 Task: Add the task  Create a feature to sync data across multiple devices to the section Data Visualization Sprint in the project Visionary and add a Due Date to the respective task as 2024/05/11.
Action: Mouse moved to (772, 506)
Screenshot: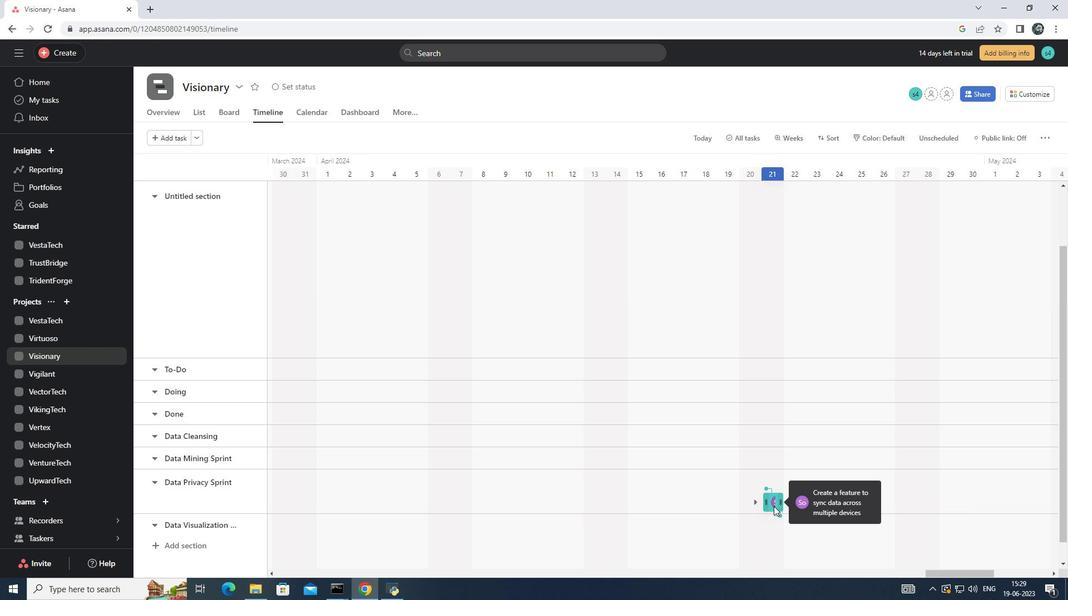 
Action: Mouse pressed left at (772, 506)
Screenshot: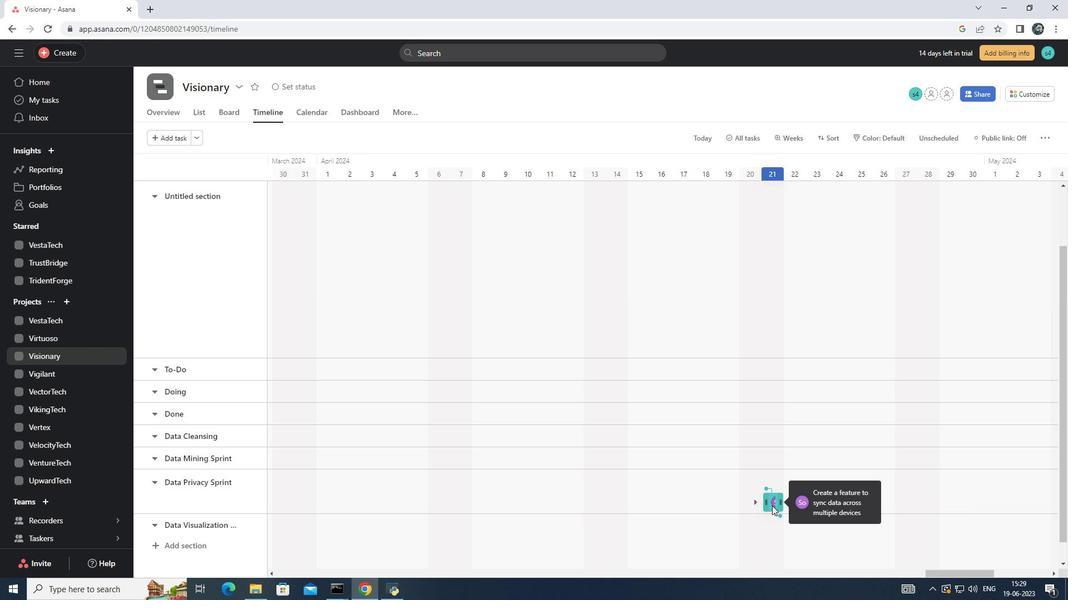 
Action: Mouse moved to (878, 244)
Screenshot: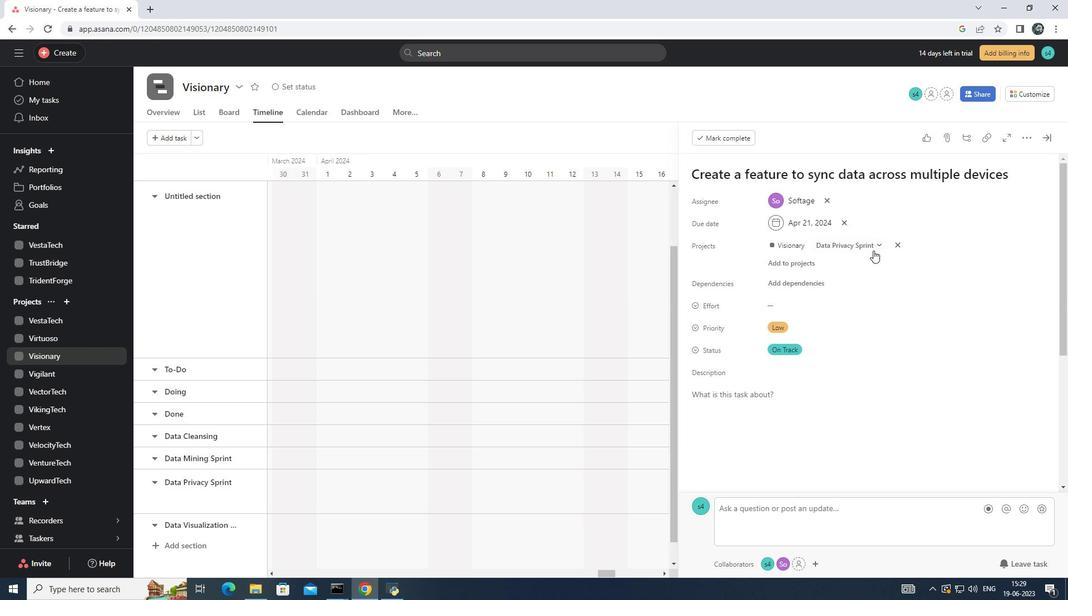 
Action: Mouse pressed left at (878, 244)
Screenshot: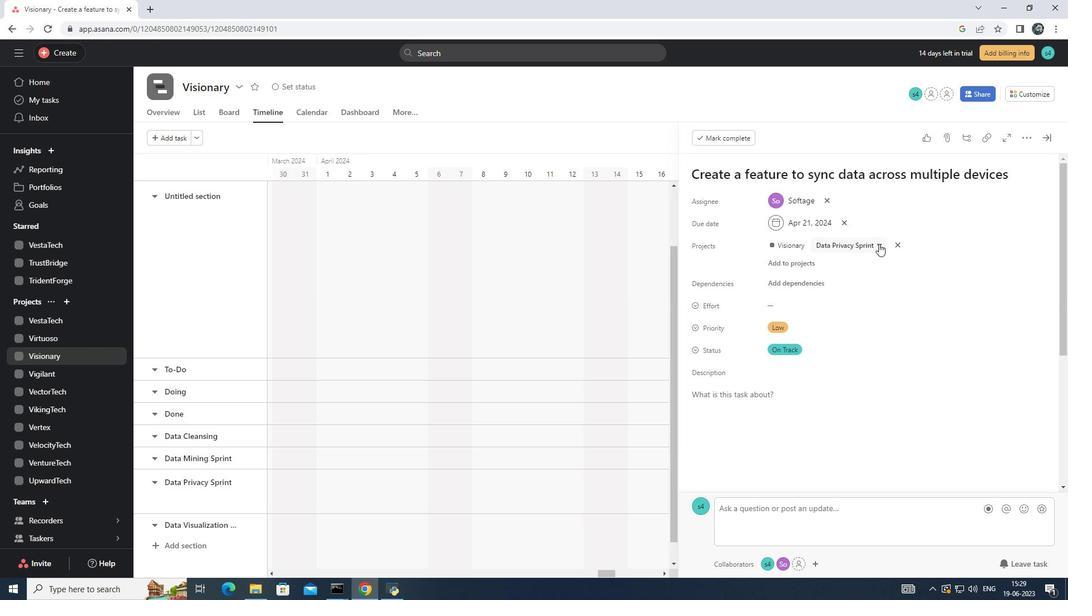 
Action: Mouse moved to (847, 412)
Screenshot: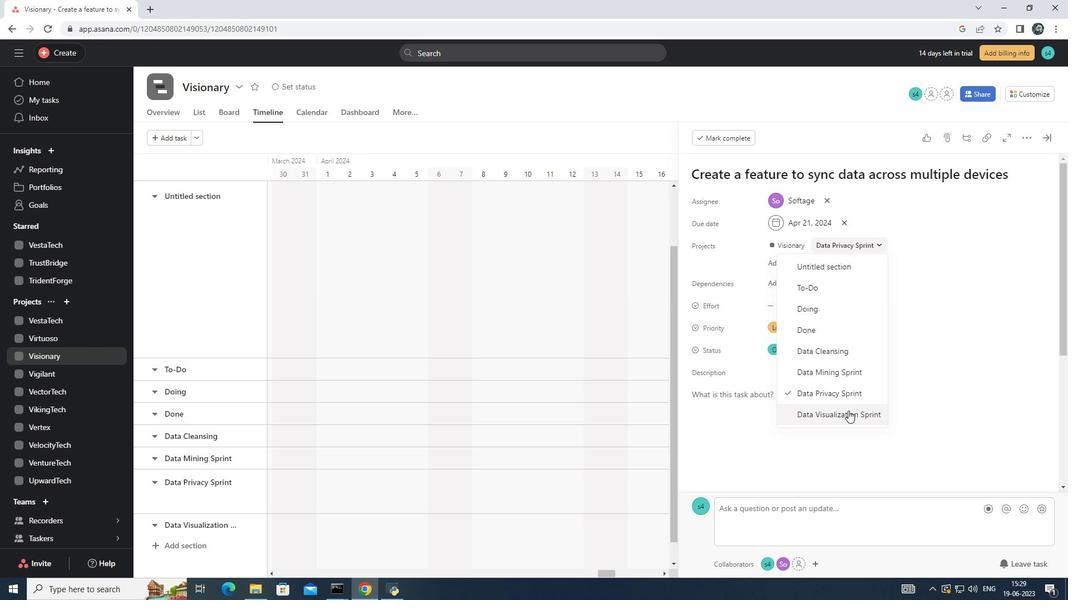 
Action: Mouse pressed left at (847, 412)
Screenshot: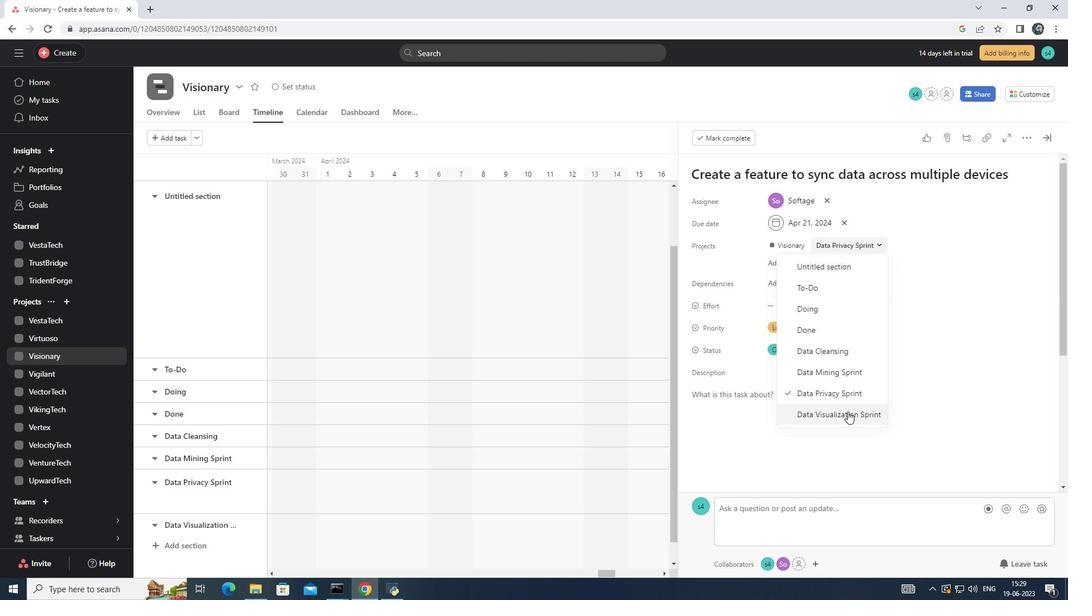 
Action: Mouse moved to (846, 221)
Screenshot: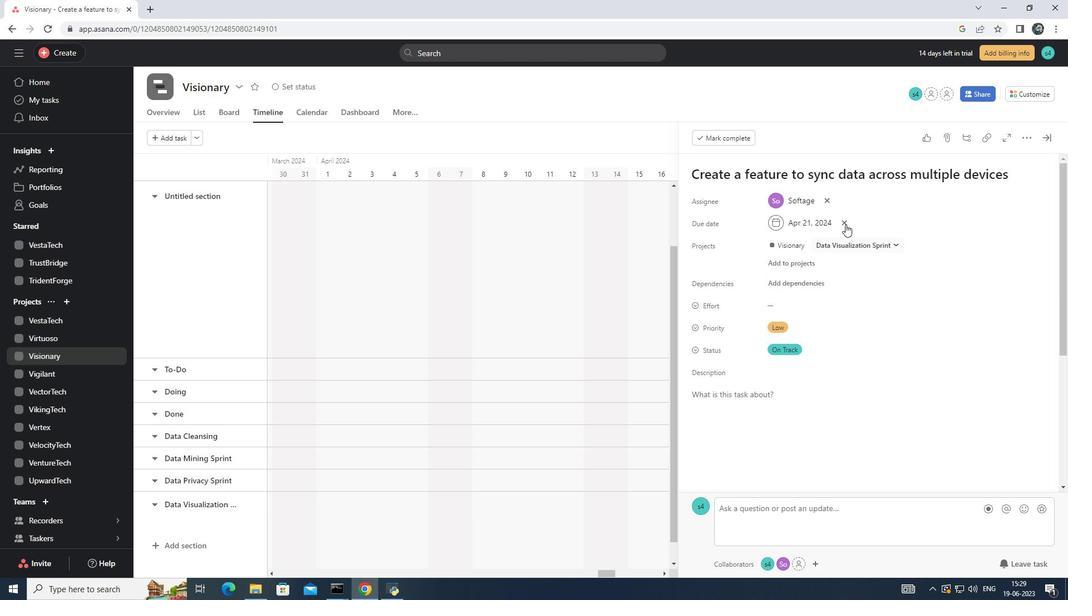 
Action: Mouse pressed left at (846, 221)
Screenshot: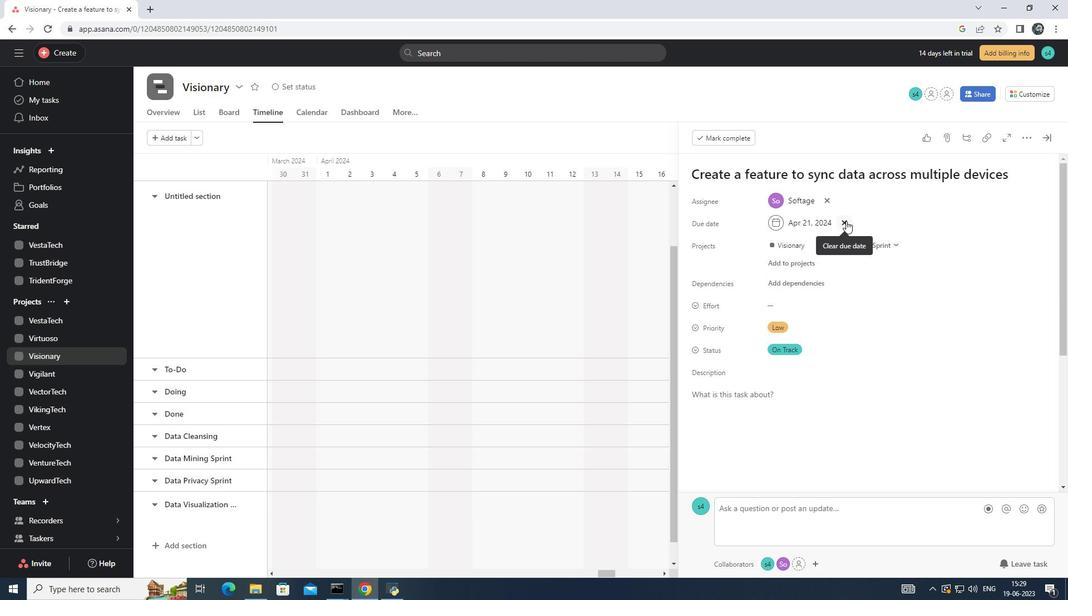 
Action: Mouse moved to (832, 220)
Screenshot: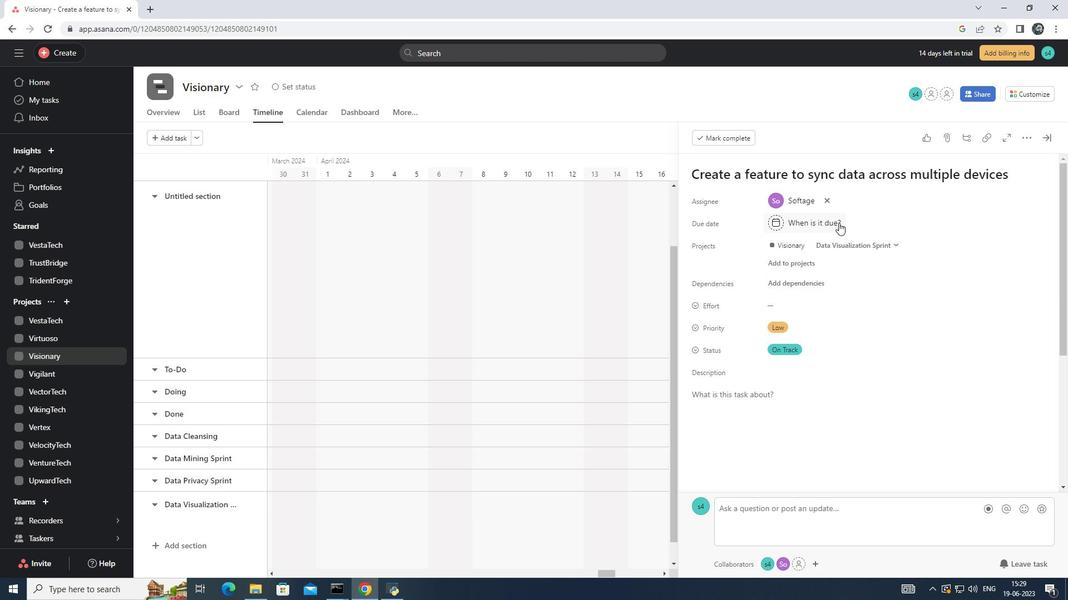 
Action: Mouse pressed left at (832, 220)
Screenshot: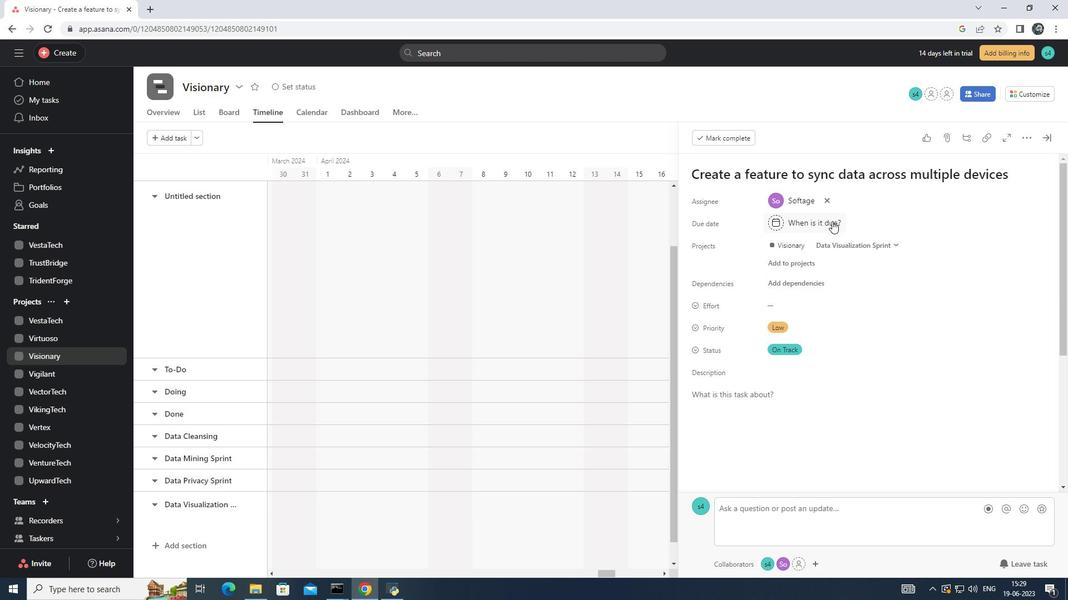 
Action: Key pressed 2024/05/11<Key.enter>
Screenshot: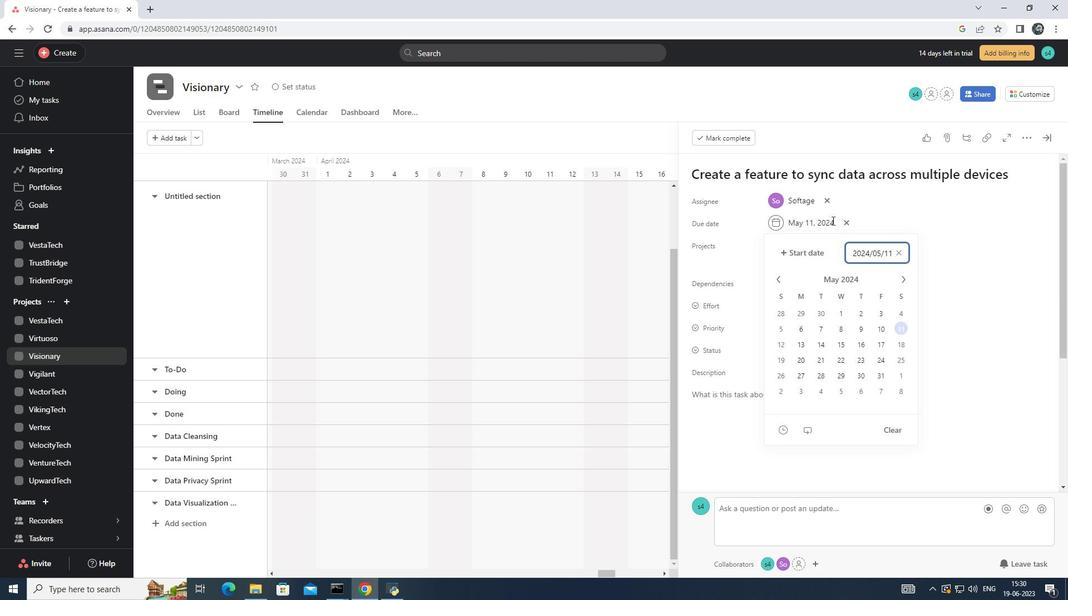 
